 Task: Change the visibility to private.
Action: Mouse moved to (238, 54)
Screenshot: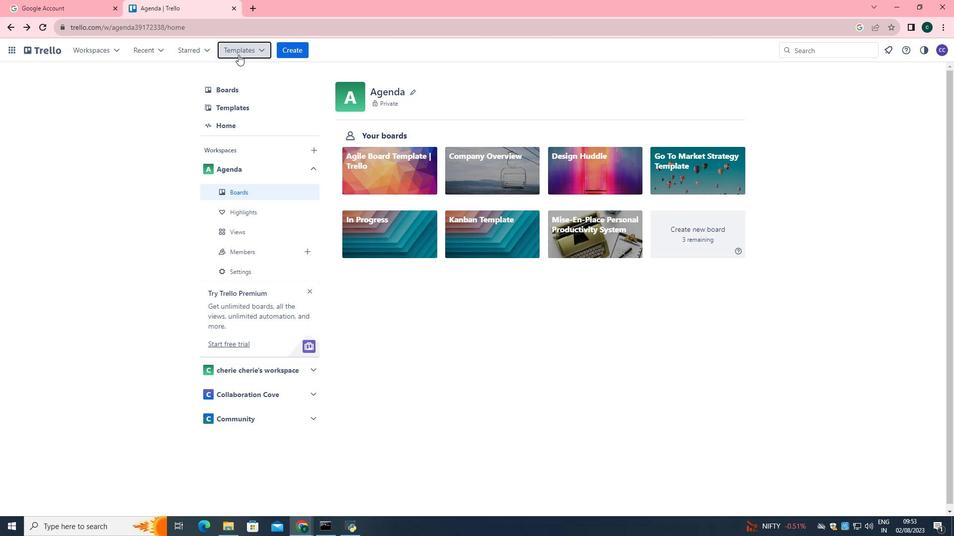 
Action: Mouse pressed left at (238, 54)
Screenshot: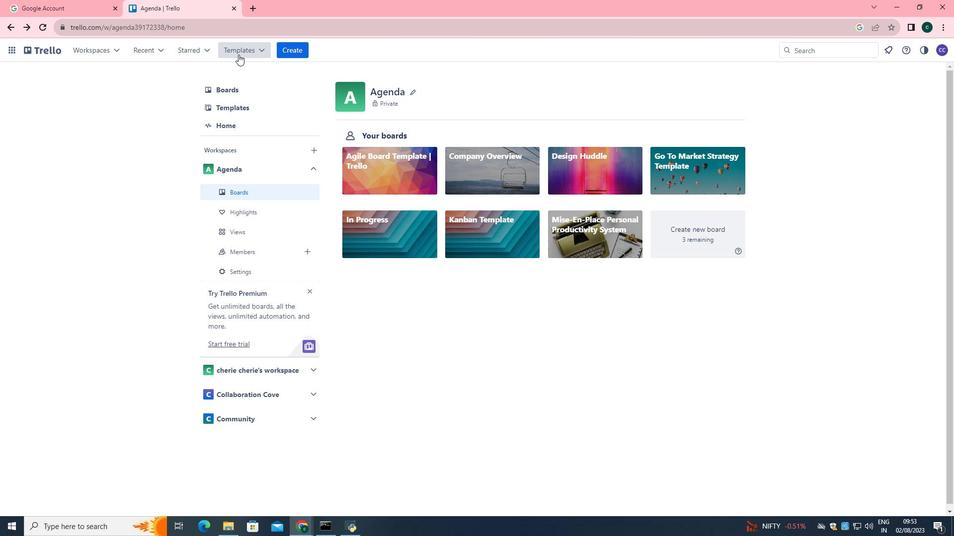 
Action: Mouse moved to (269, 242)
Screenshot: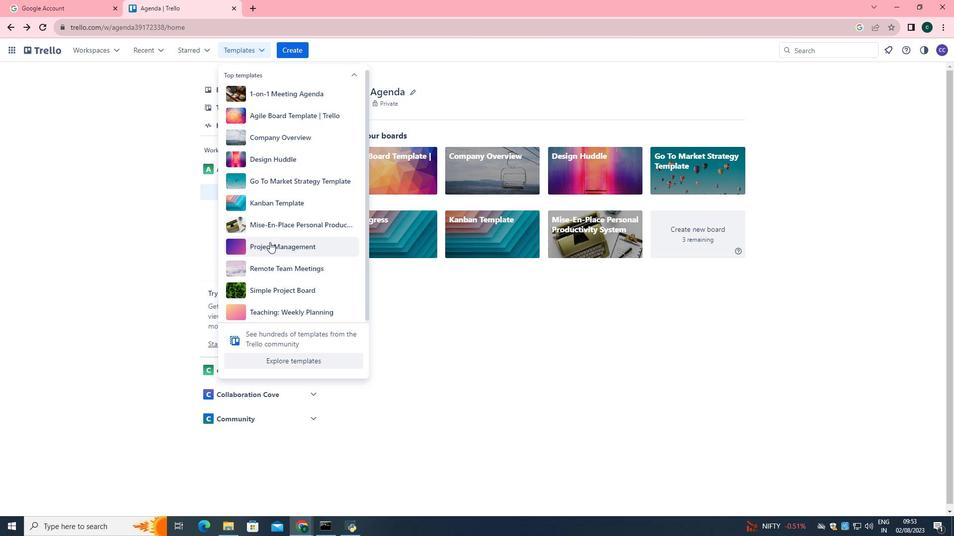 
Action: Mouse pressed left at (269, 242)
Screenshot: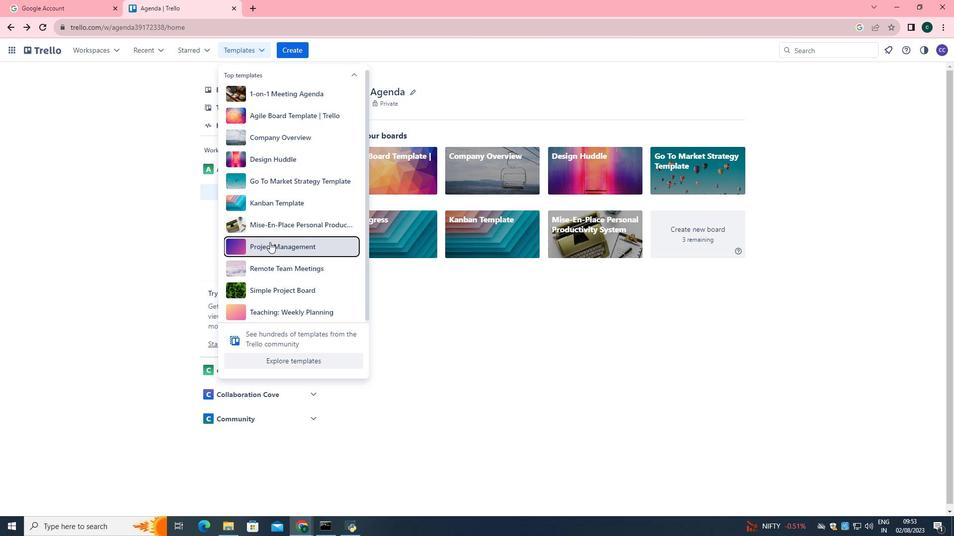 
Action: Mouse moved to (276, 243)
Screenshot: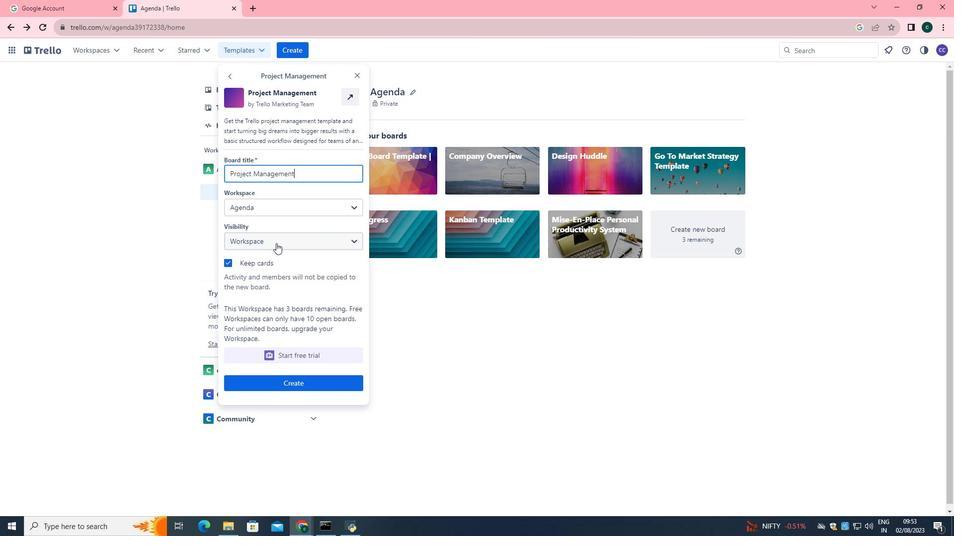 
Action: Mouse pressed left at (276, 243)
Screenshot: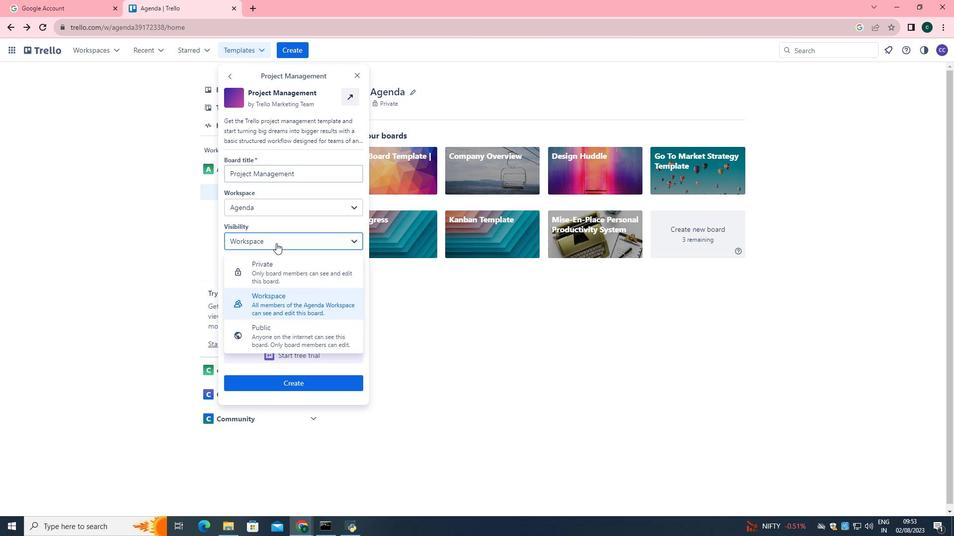 
Action: Mouse moved to (280, 266)
Screenshot: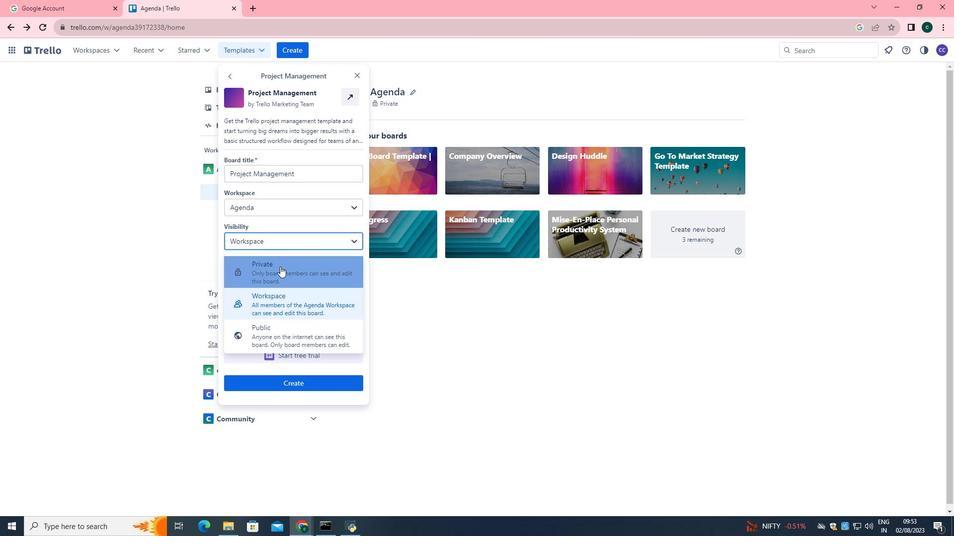 
Action: Mouse pressed left at (280, 266)
Screenshot: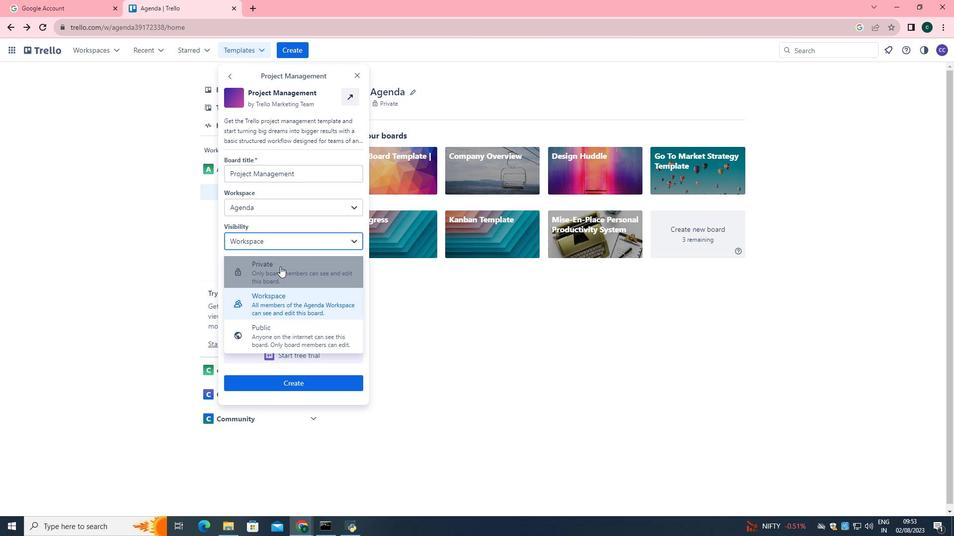 
